 Task: Move the task Add support for push notifications to the mobile app to the section Done in the project ToughWorks and filter the tasks in the project by Due next week.
Action: Mouse moved to (48, 267)
Screenshot: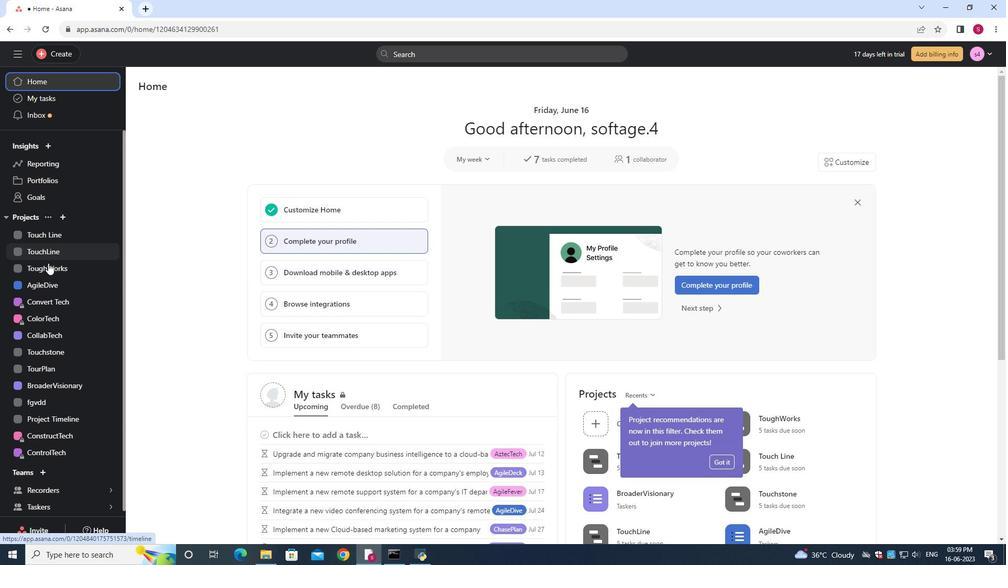 
Action: Mouse pressed left at (48, 267)
Screenshot: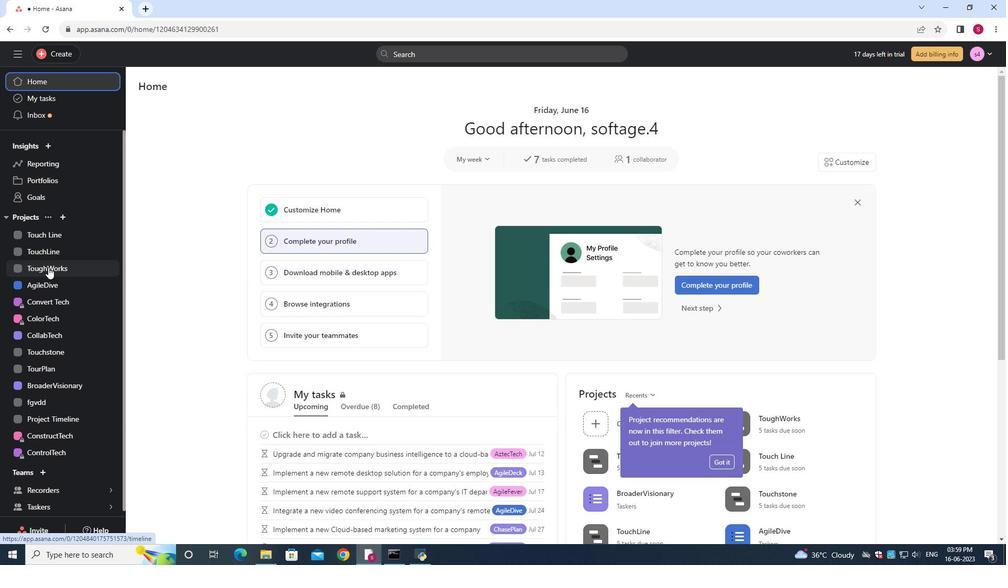 
Action: Mouse moved to (184, 111)
Screenshot: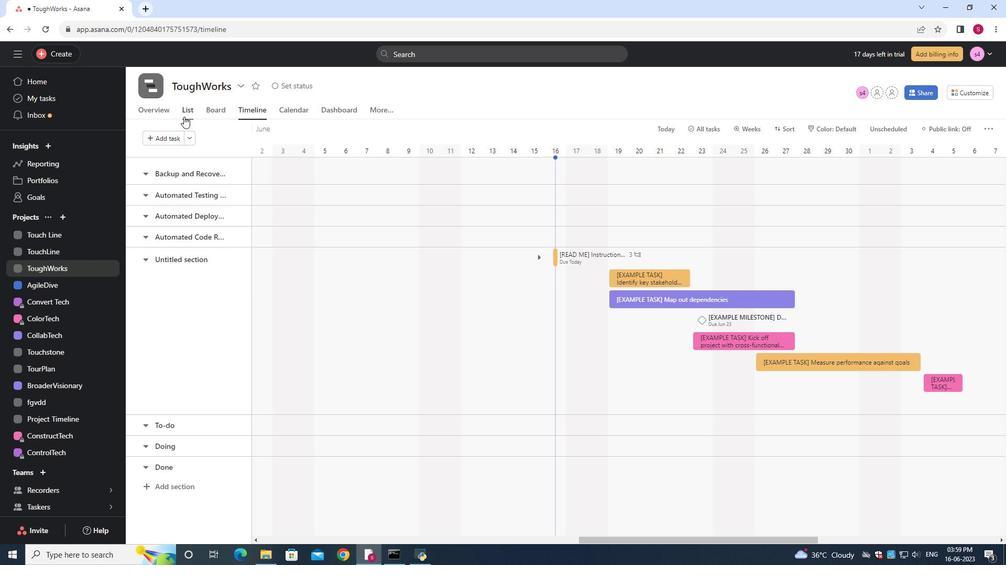 
Action: Mouse pressed left at (184, 111)
Screenshot: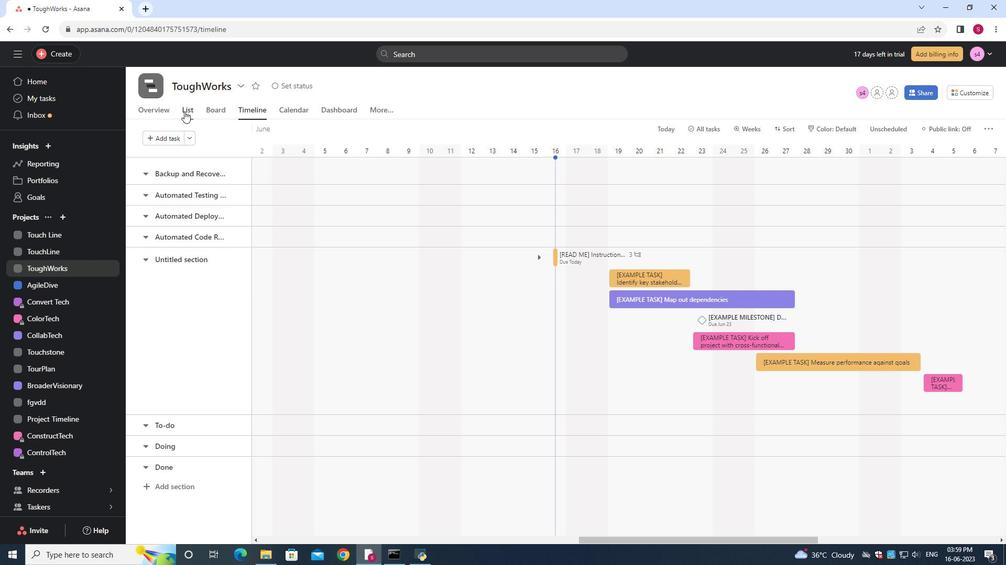 
Action: Mouse moved to (277, 275)
Screenshot: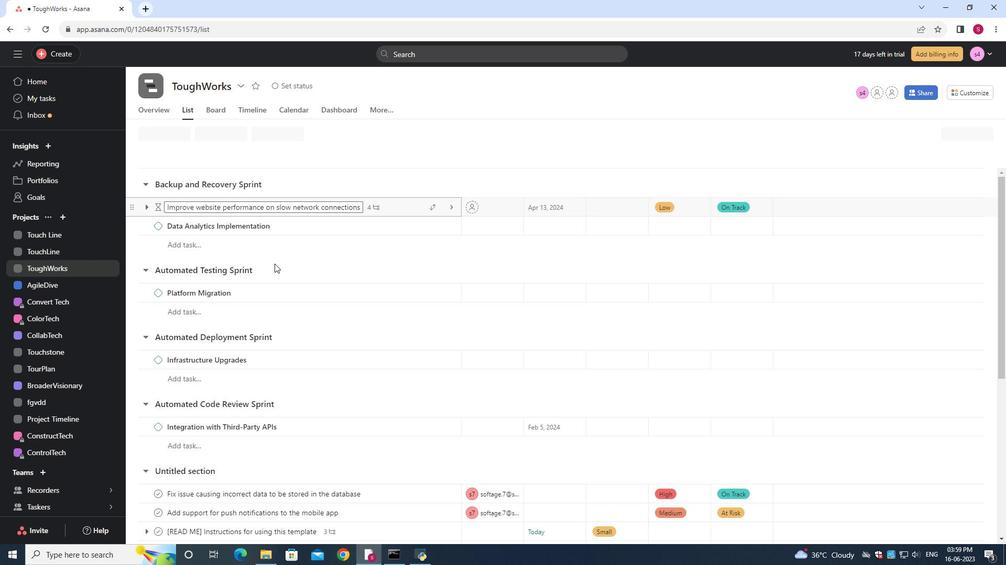 
Action: Mouse scrolled (277, 274) with delta (0, 0)
Screenshot: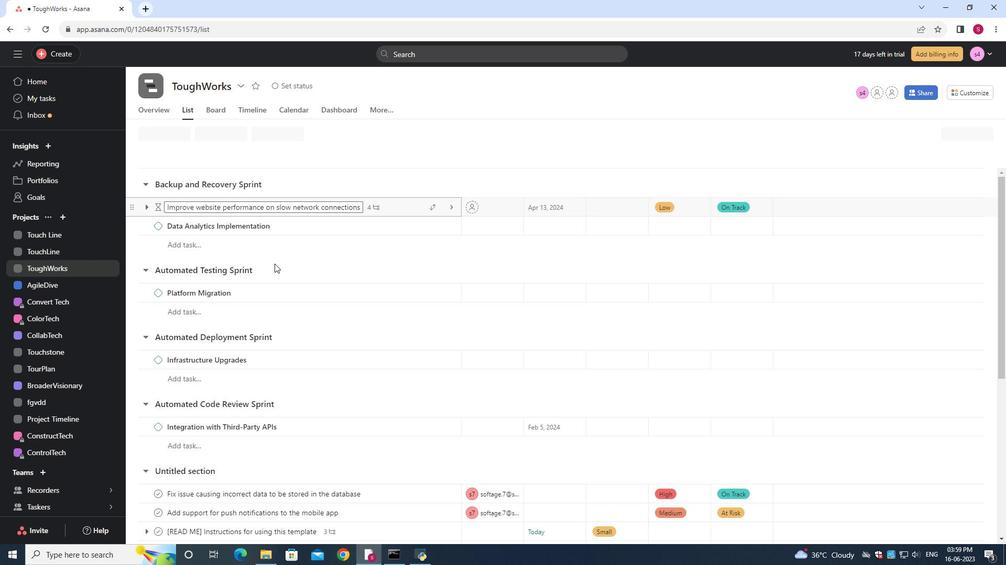 
Action: Mouse moved to (278, 280)
Screenshot: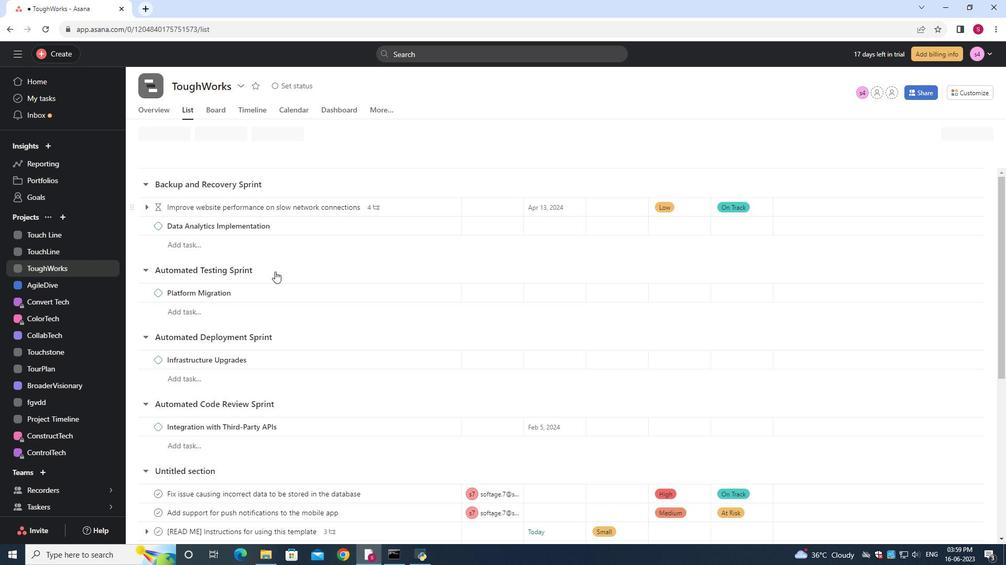 
Action: Mouse scrolled (278, 279) with delta (0, 0)
Screenshot: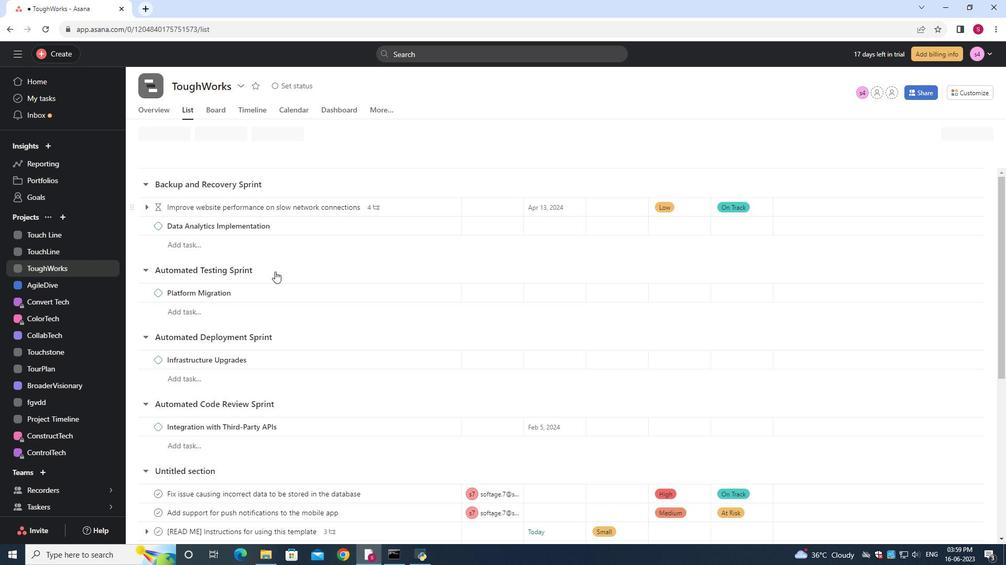 
Action: Mouse moved to (278, 280)
Screenshot: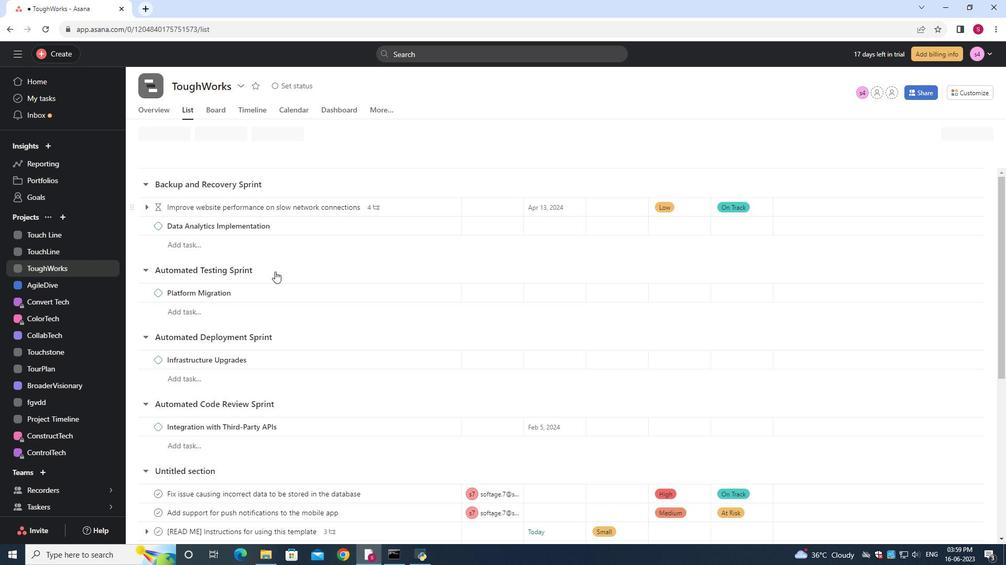 
Action: Mouse scrolled (278, 280) with delta (0, 0)
Screenshot: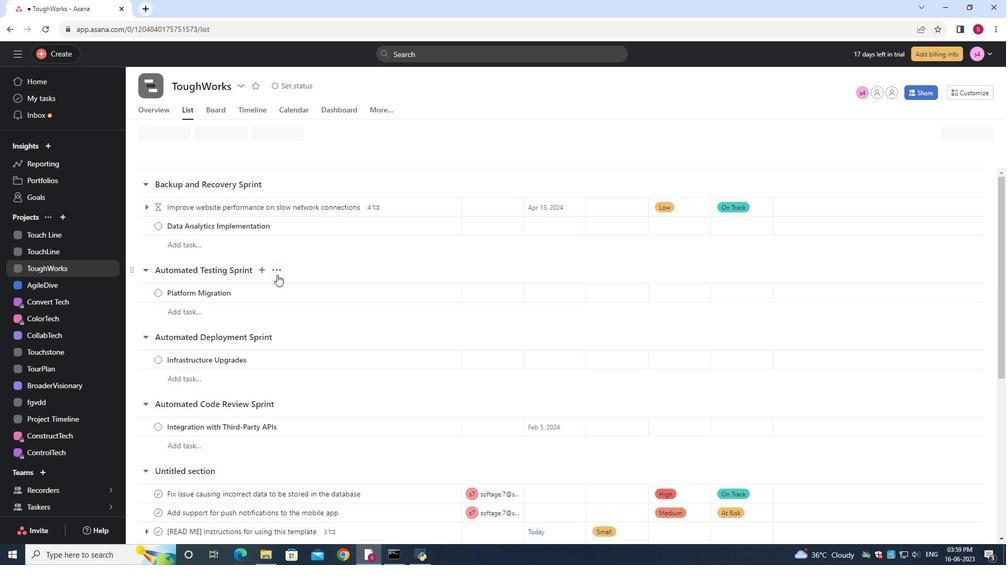 
Action: Mouse scrolled (278, 280) with delta (0, 0)
Screenshot: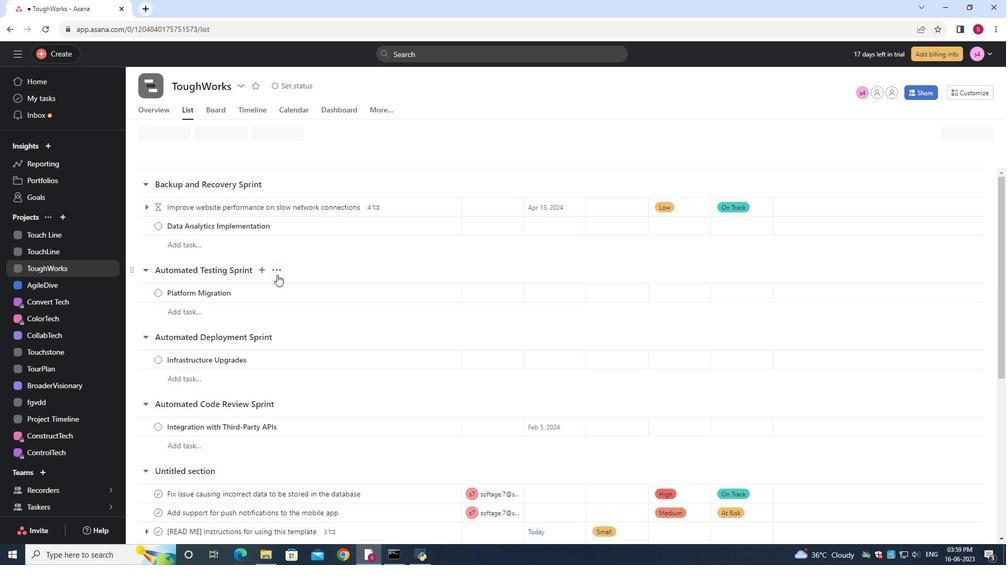 
Action: Mouse moved to (432, 302)
Screenshot: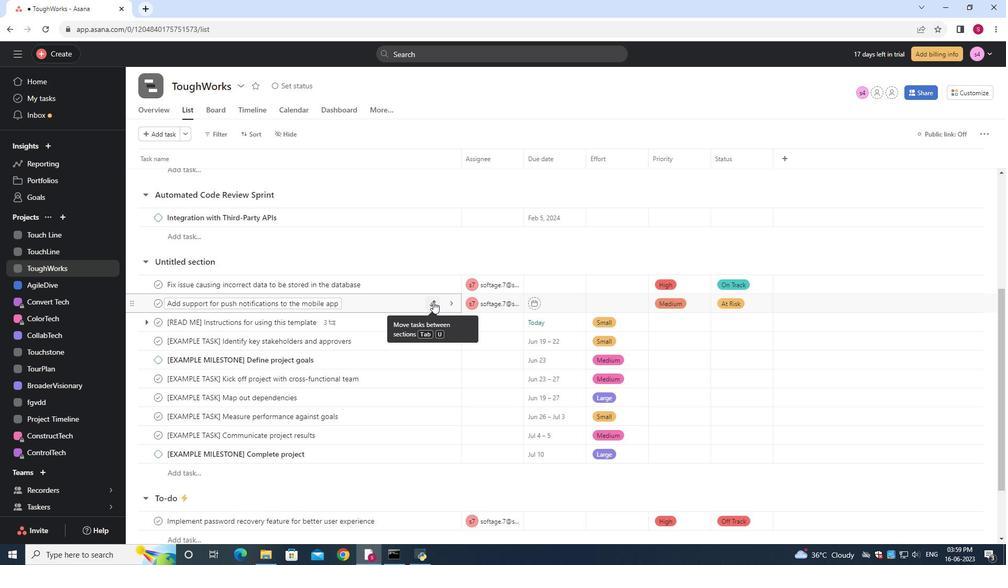 
Action: Mouse pressed left at (432, 302)
Screenshot: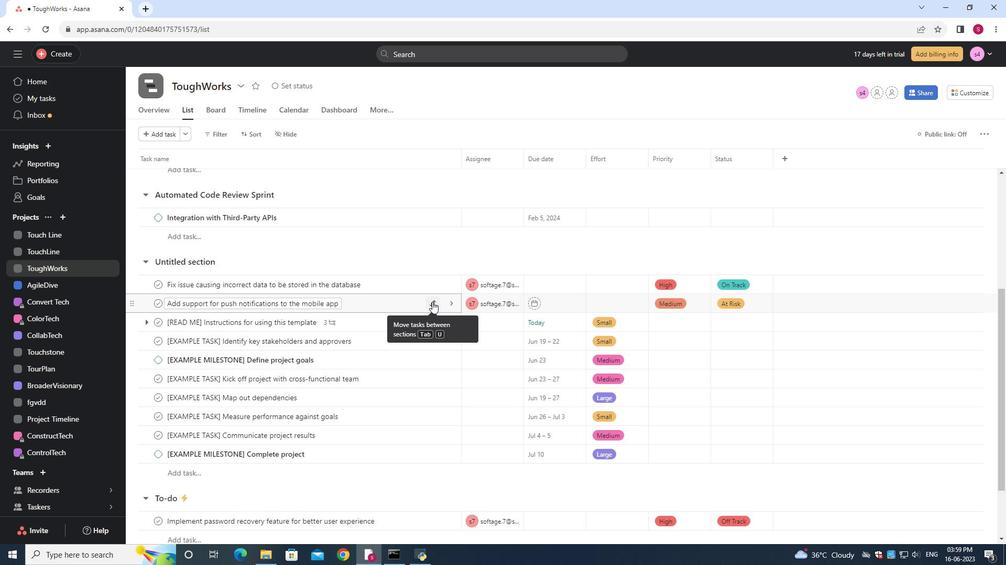 
Action: Mouse moved to (349, 476)
Screenshot: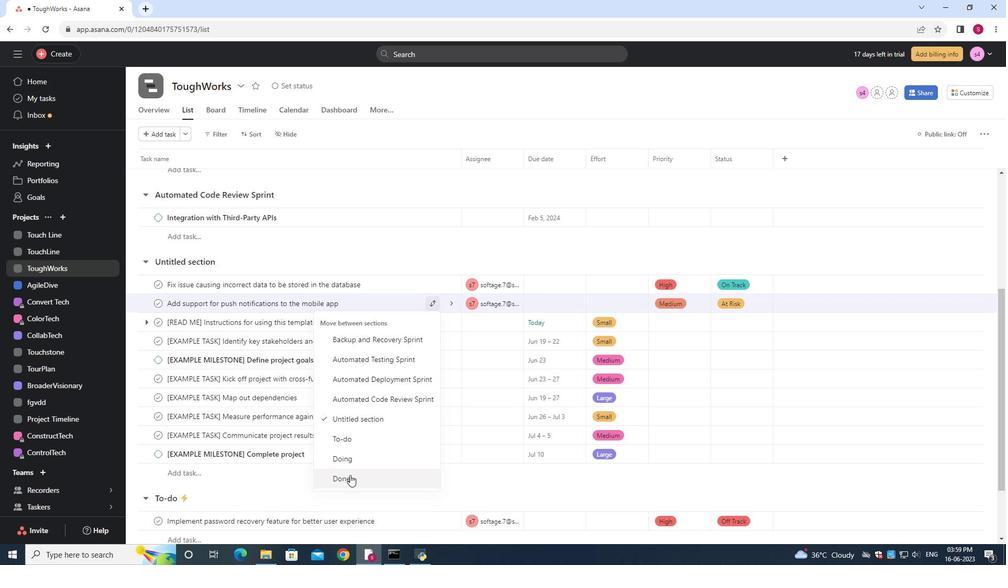 
Action: Mouse pressed left at (349, 476)
Screenshot: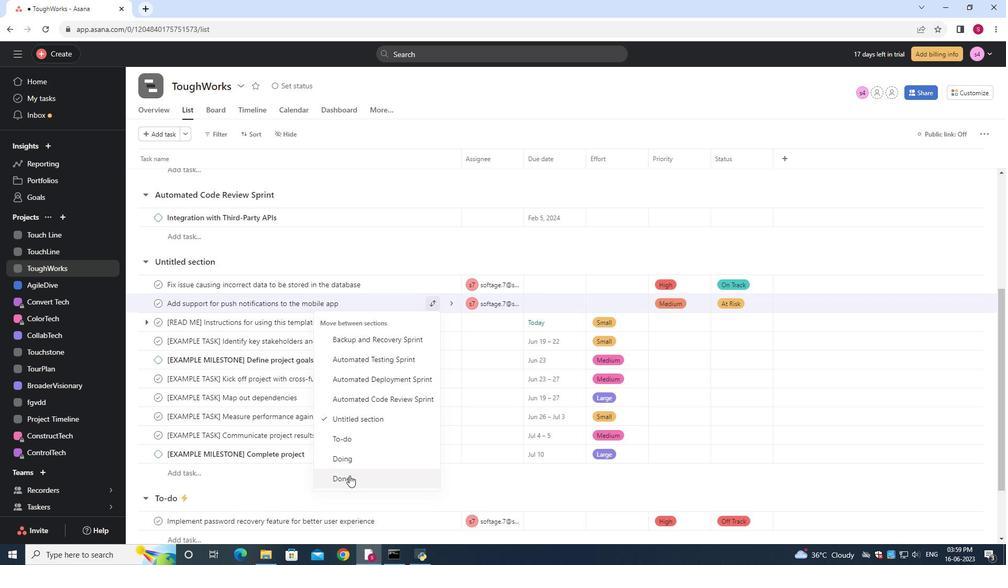 
Action: Mouse moved to (219, 135)
Screenshot: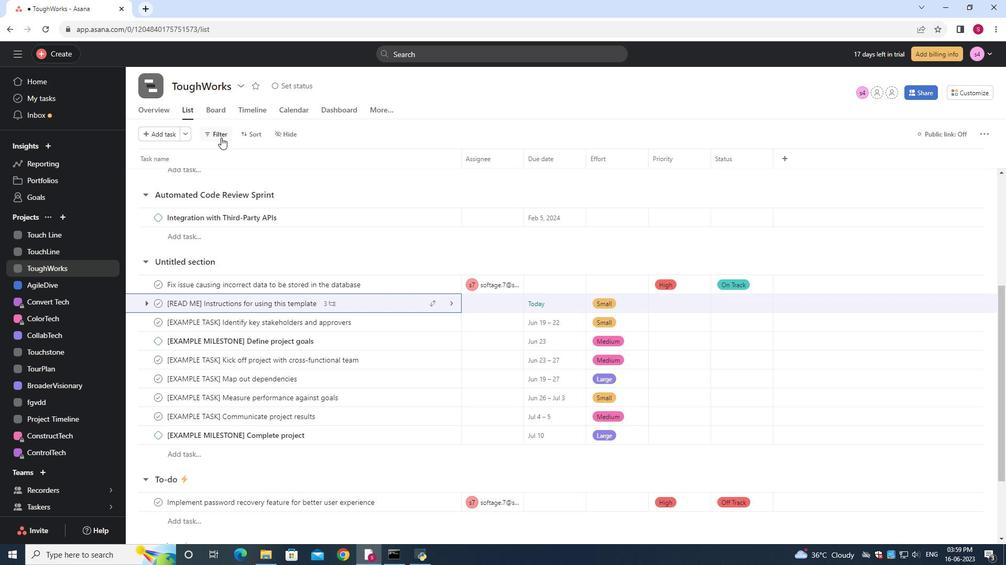 
Action: Mouse pressed left at (219, 135)
Screenshot: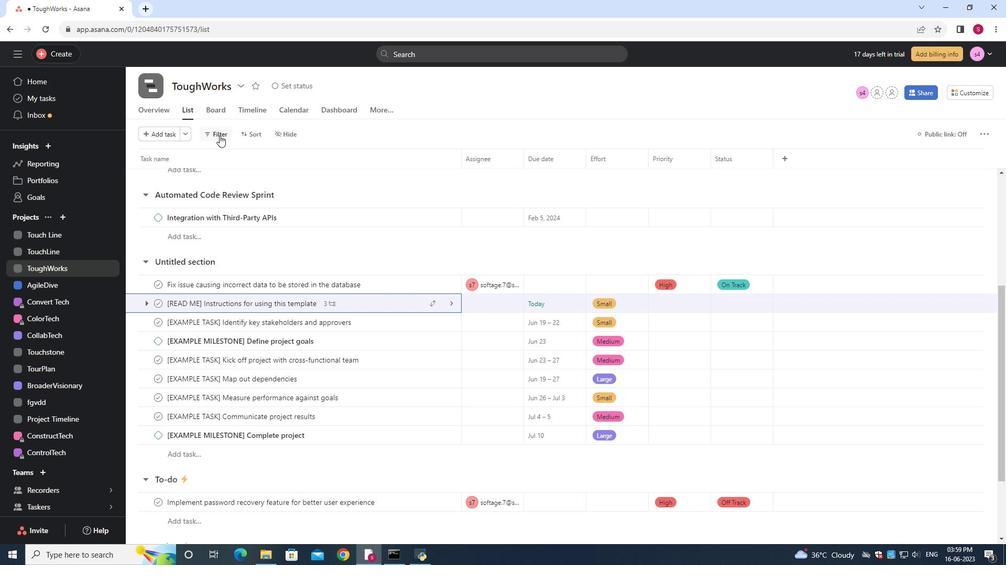 
Action: Mouse moved to (230, 195)
Screenshot: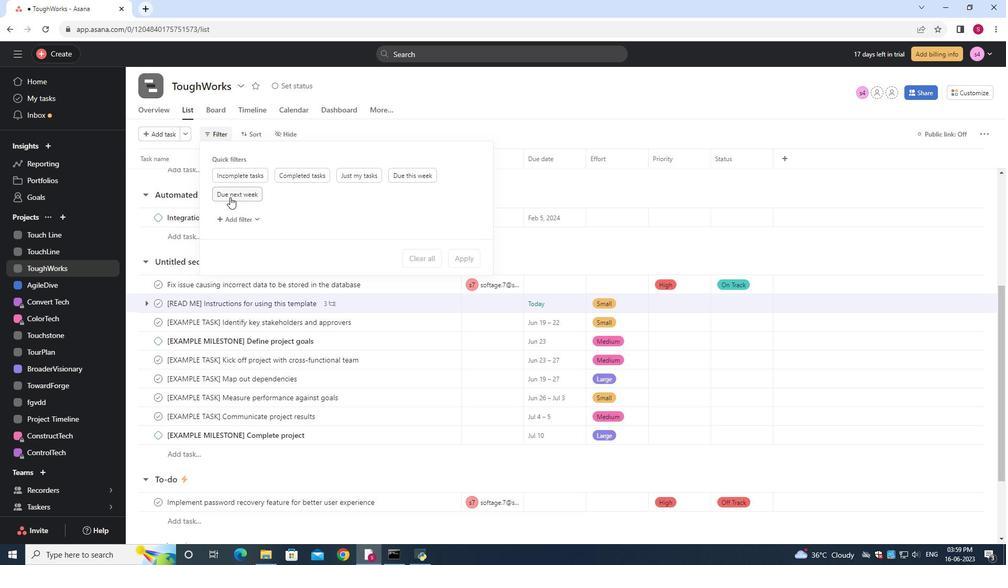 
Action: Mouse pressed left at (230, 195)
Screenshot: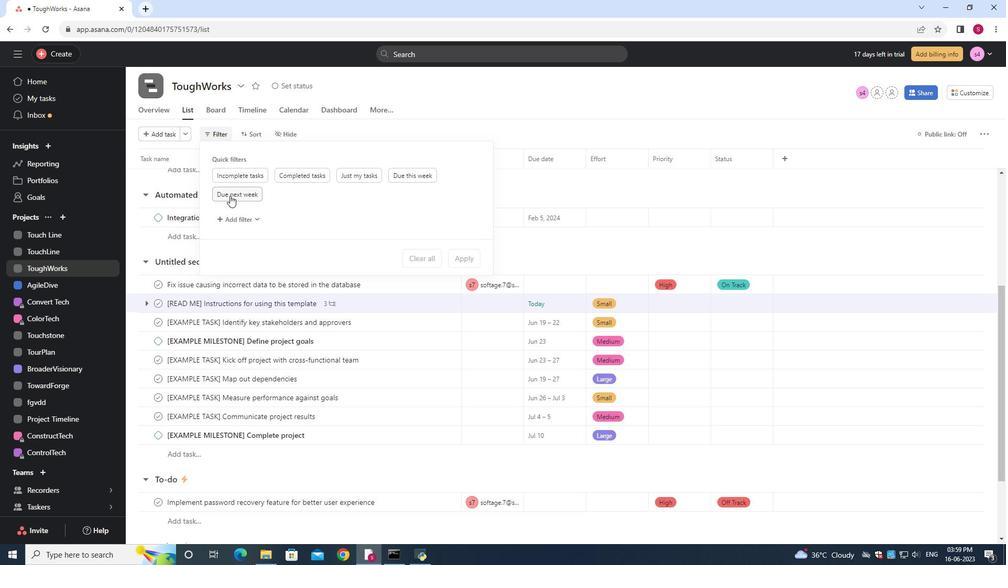 
